 Task: Create a calendar event on May 16, 2023, from 3:00 PM to 4:00 PM, set a notification for 29 minutes before, and add 'hello goog morning' in the description.
Action: Mouse moved to (43, 105)
Screenshot: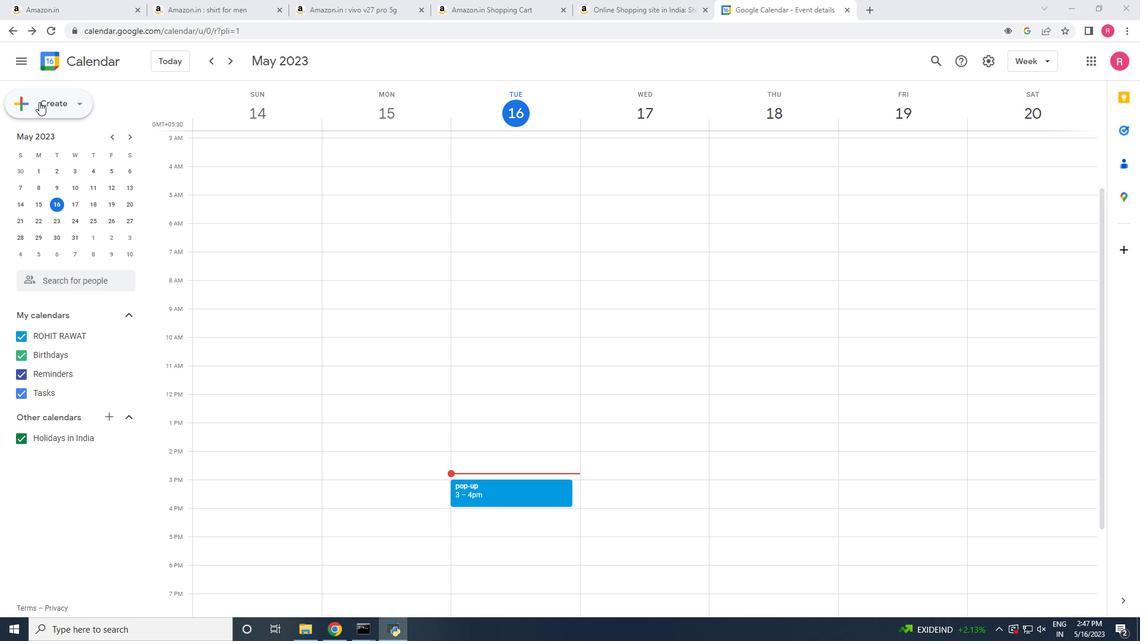 
Action: Mouse pressed left at (43, 105)
Screenshot: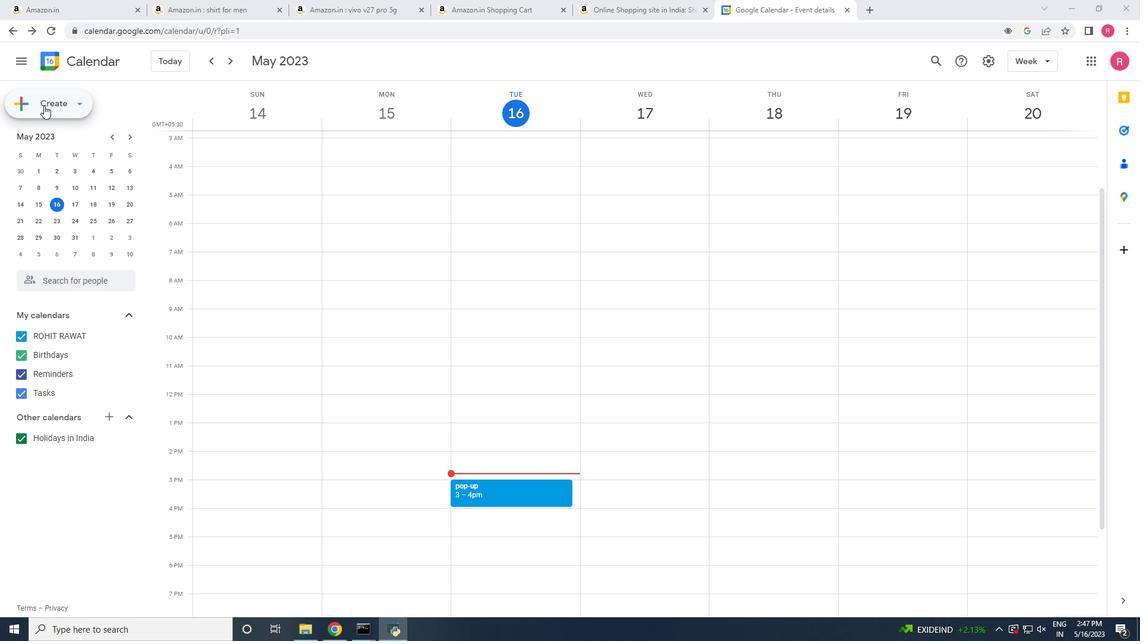 
Action: Mouse moved to (45, 140)
Screenshot: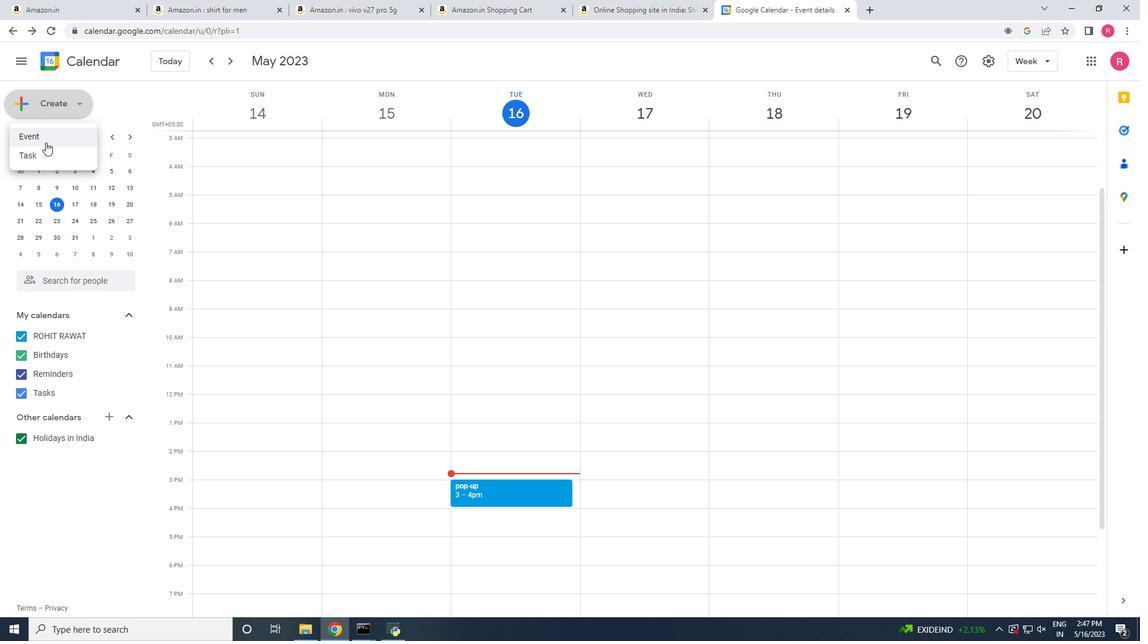 
Action: Mouse pressed left at (45, 140)
Screenshot: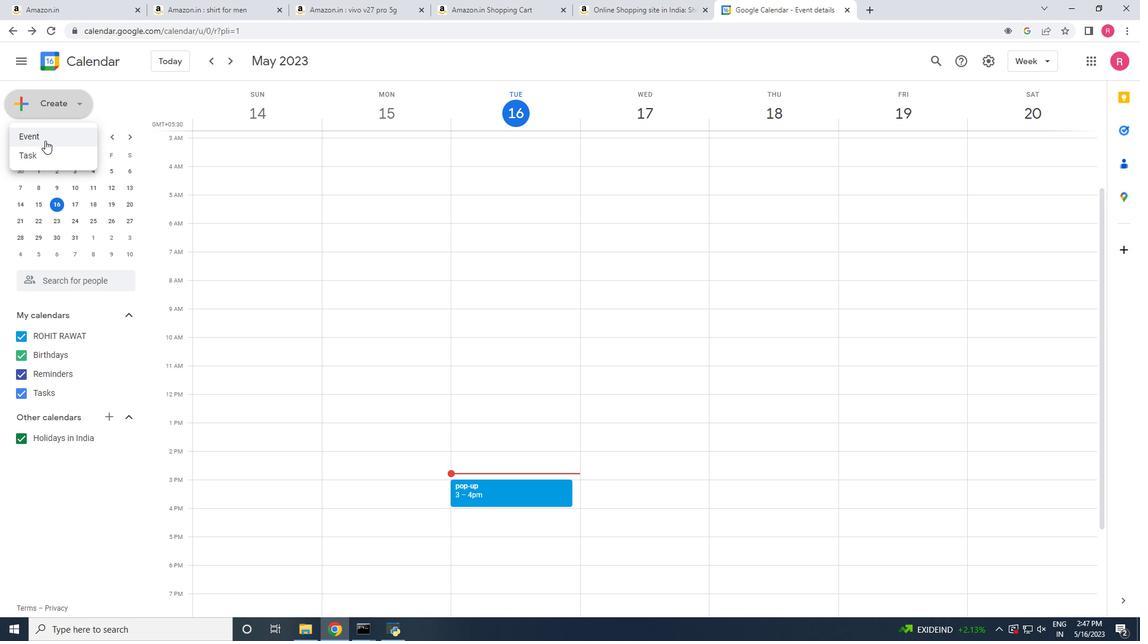 
Action: Mouse moved to (353, 471)
Screenshot: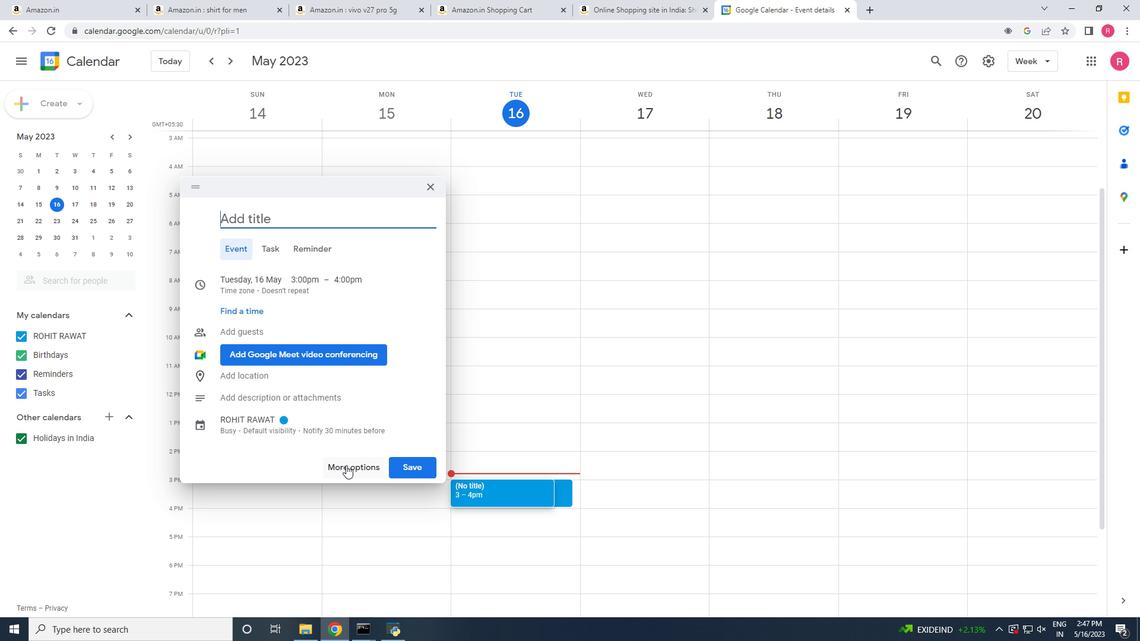 
Action: Mouse pressed left at (353, 471)
Screenshot: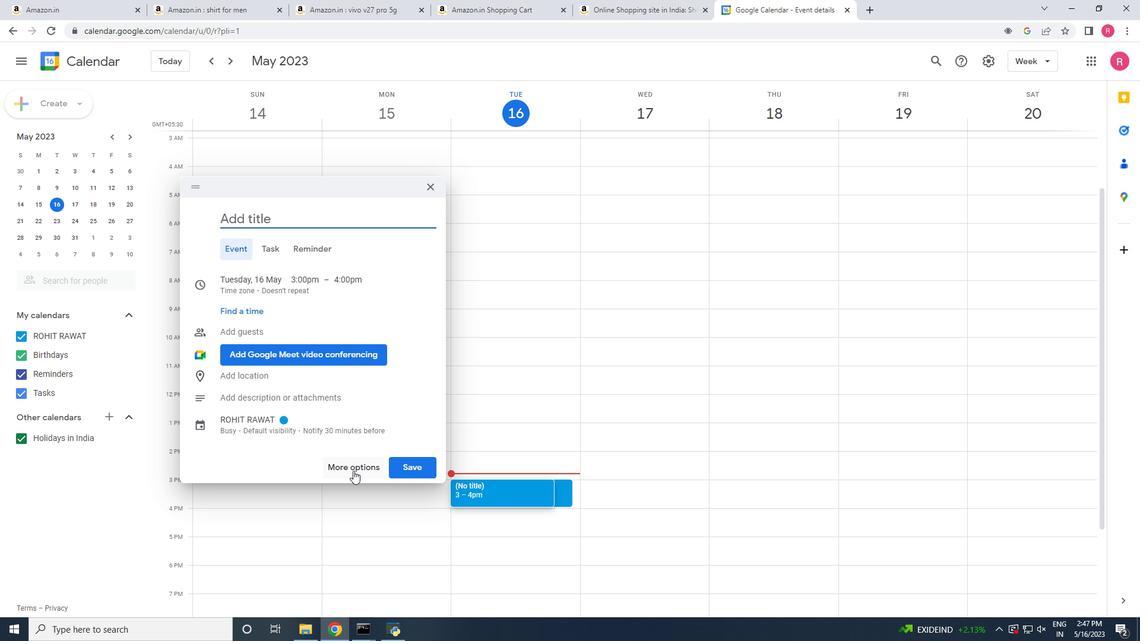 
Action: Mouse moved to (77, 254)
Screenshot: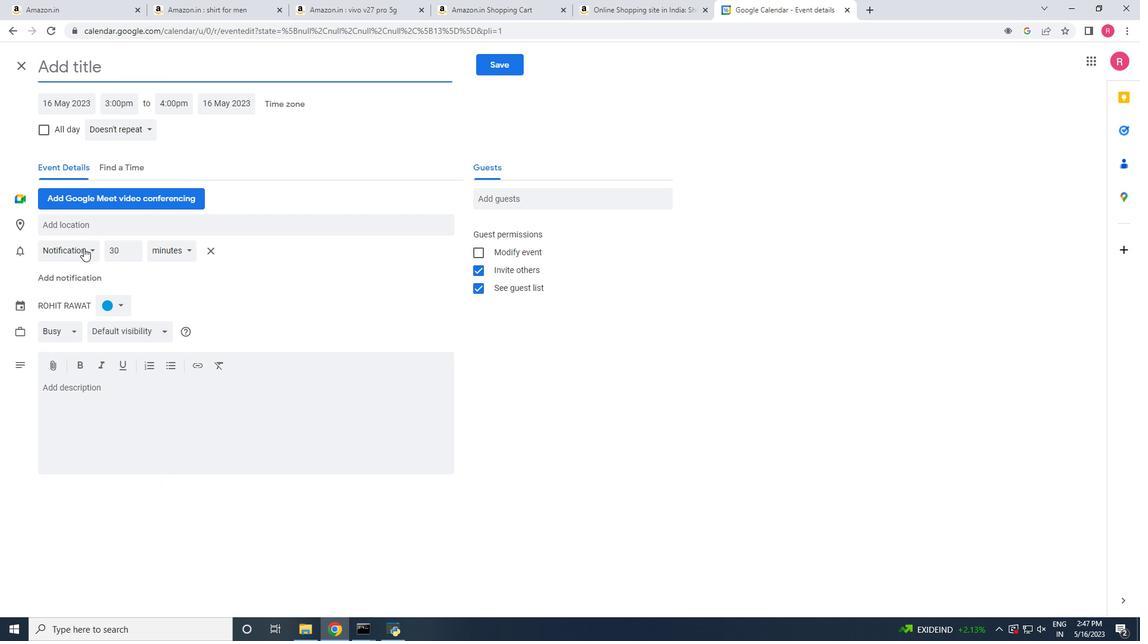 
Action: Mouse pressed left at (77, 254)
Screenshot: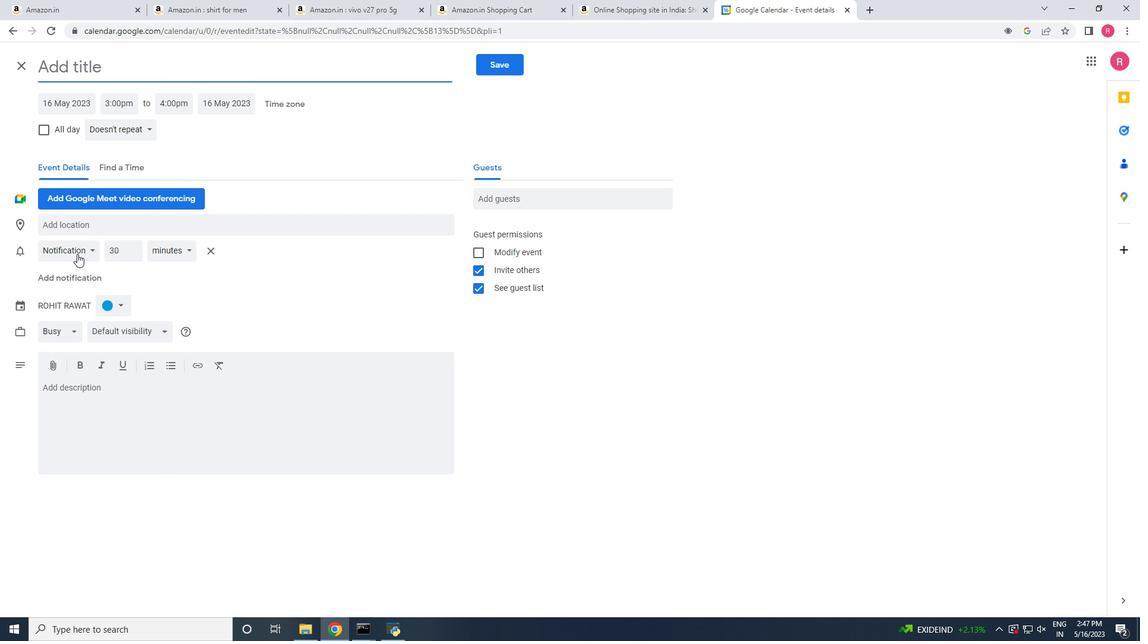 
Action: Mouse moved to (119, 254)
Screenshot: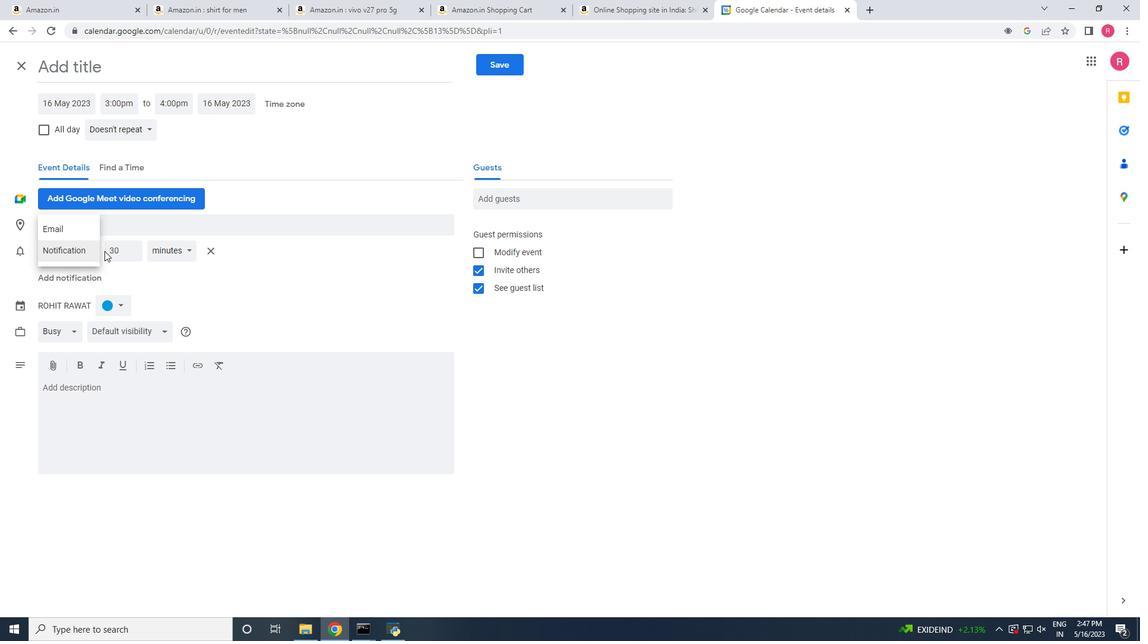 
Action: Mouse pressed left at (119, 254)
Screenshot: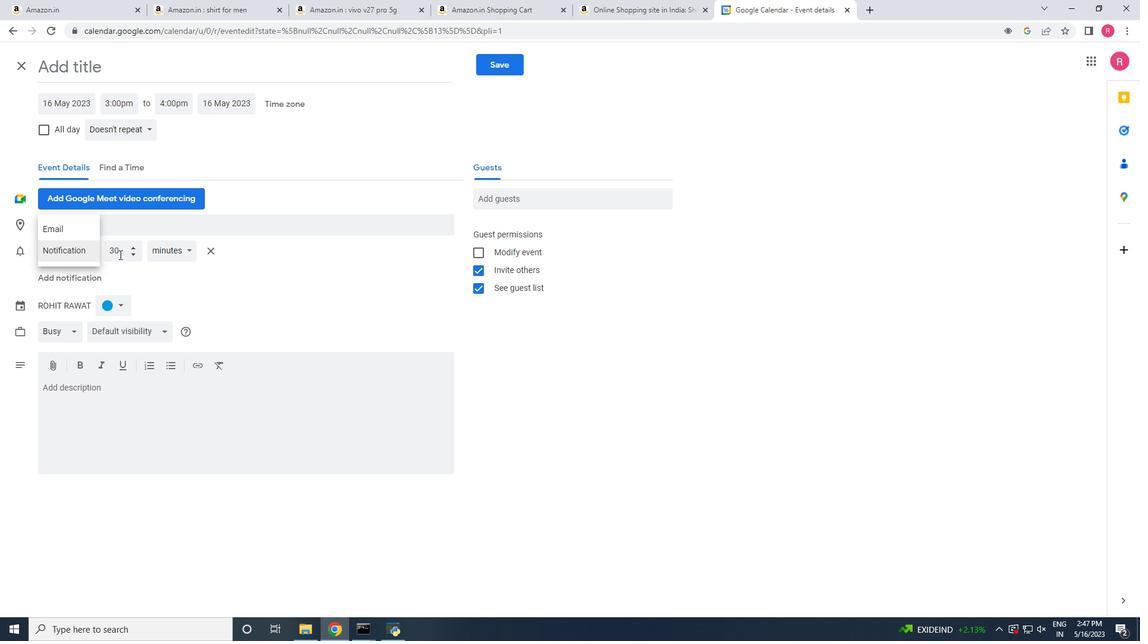 
Action: Mouse moved to (133, 256)
Screenshot: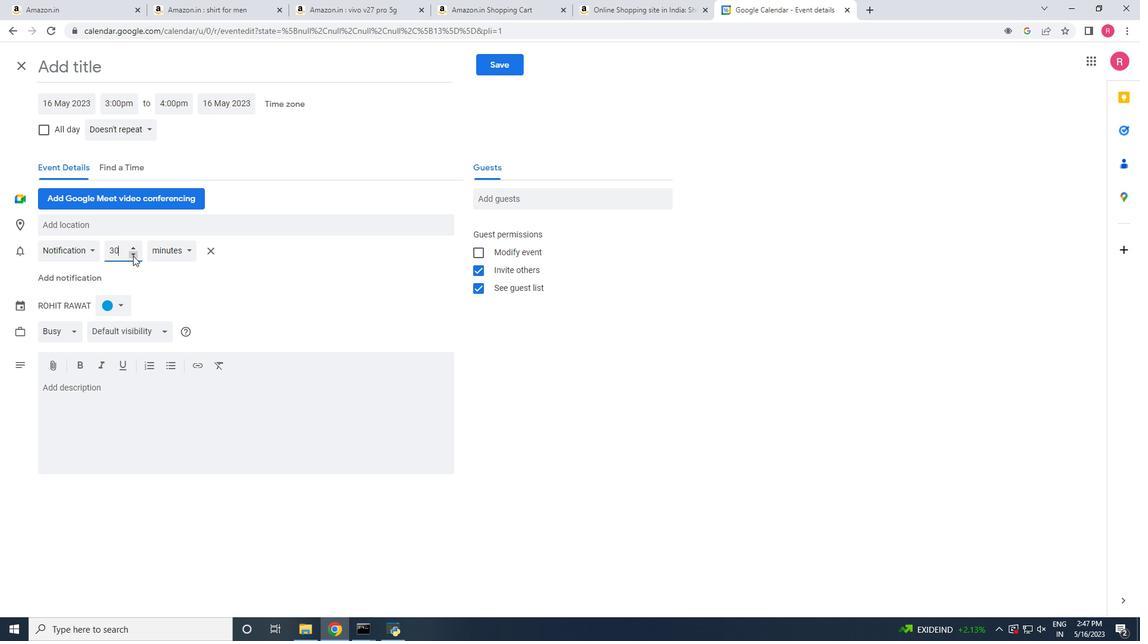 
Action: Mouse pressed left at (133, 256)
Screenshot: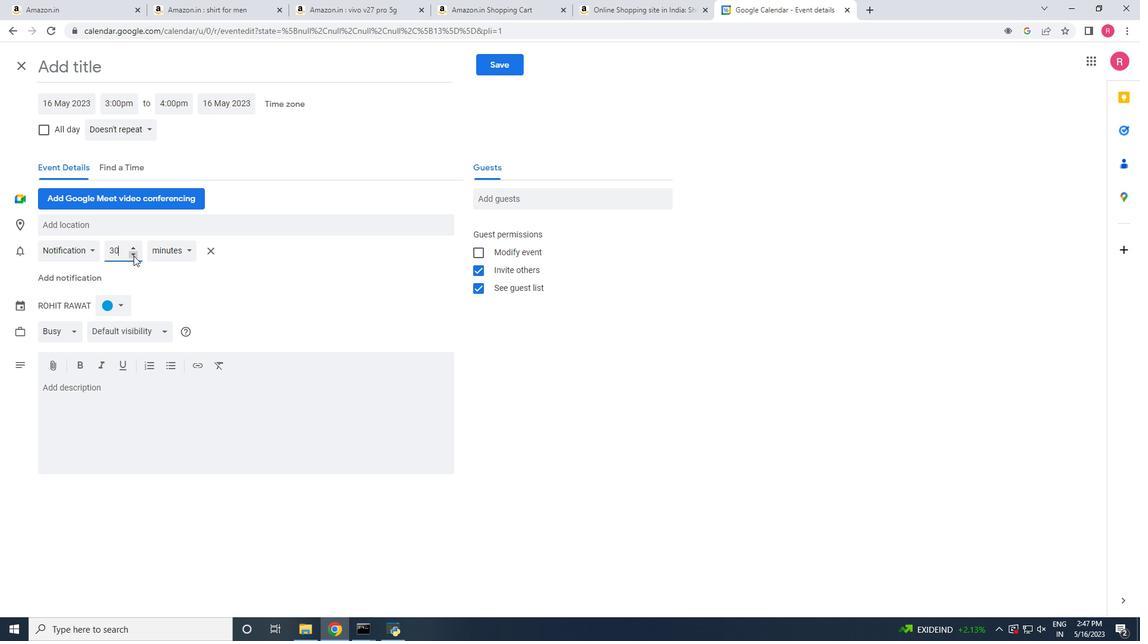 
Action: Mouse moved to (159, 286)
Screenshot: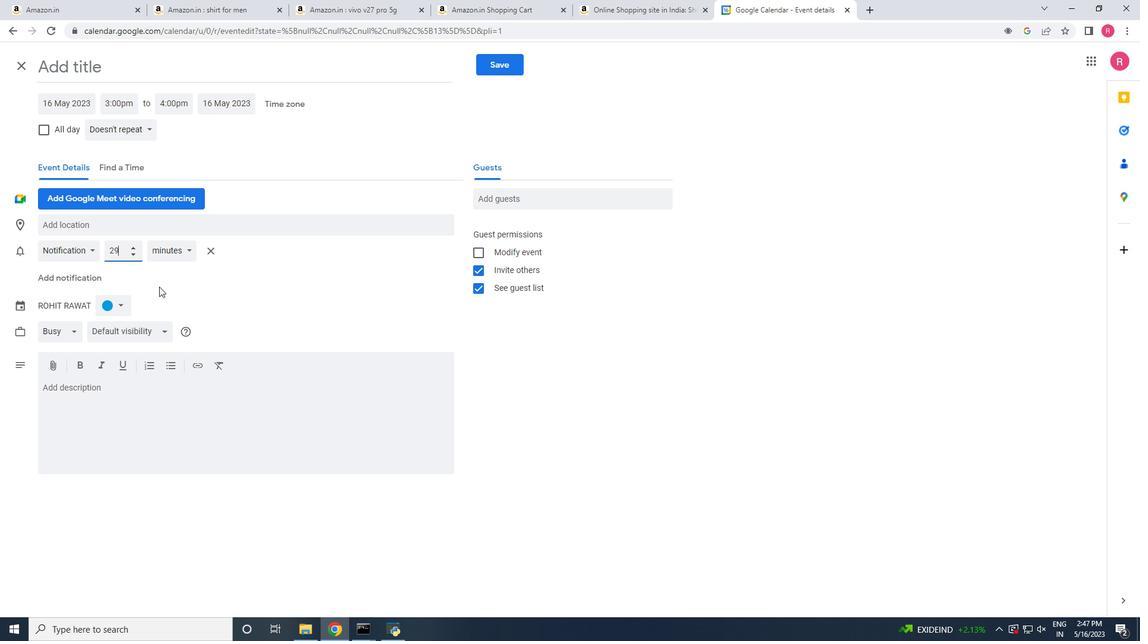 
Action: Mouse pressed left at (159, 286)
Screenshot: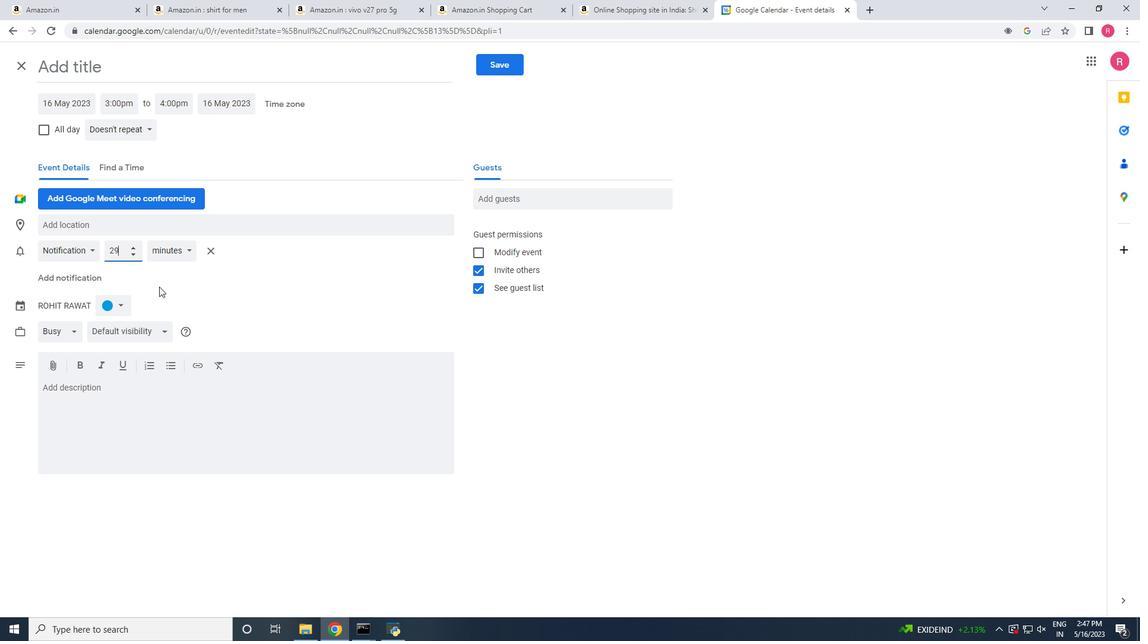 
Action: Mouse moved to (121, 399)
Screenshot: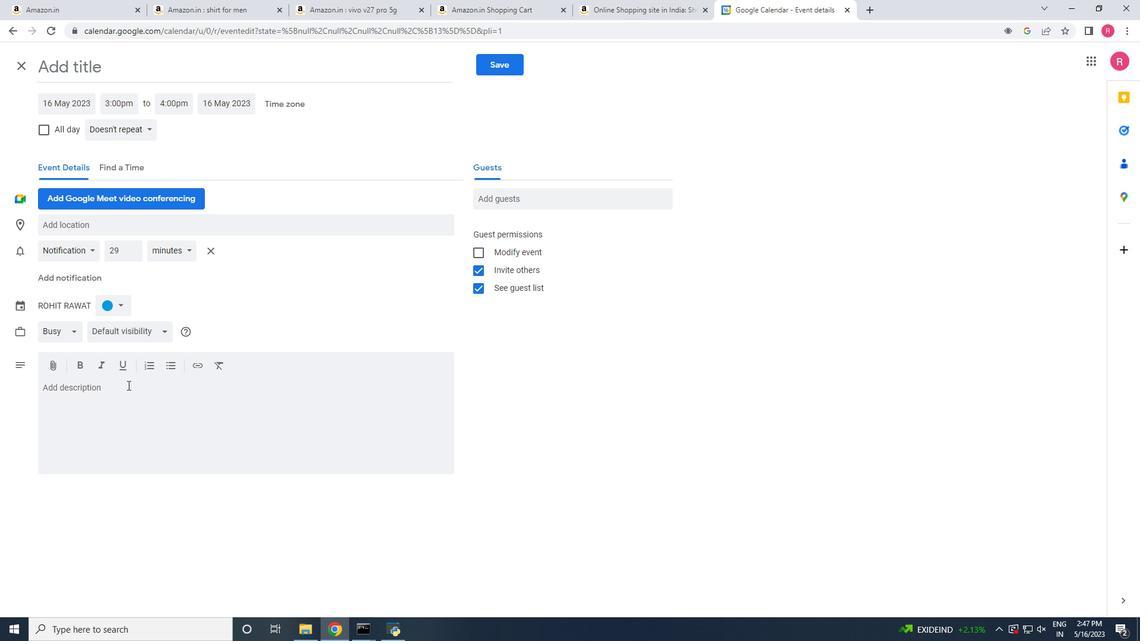 
Action: Mouse pressed left at (121, 399)
Screenshot: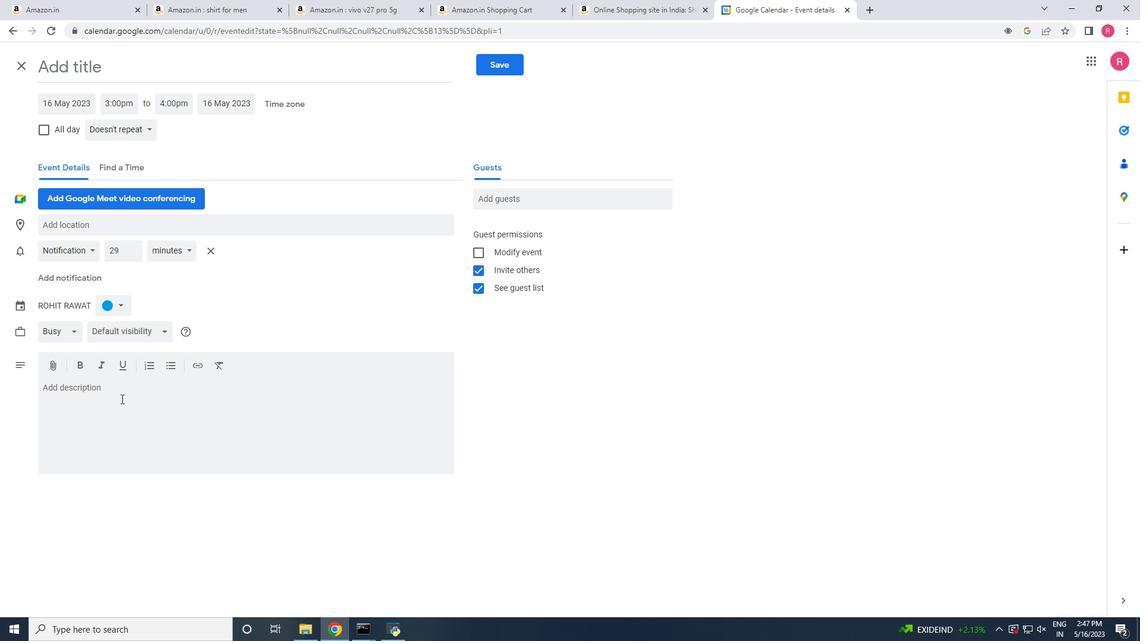 
Action: Mouse moved to (1140, 169)
Screenshot: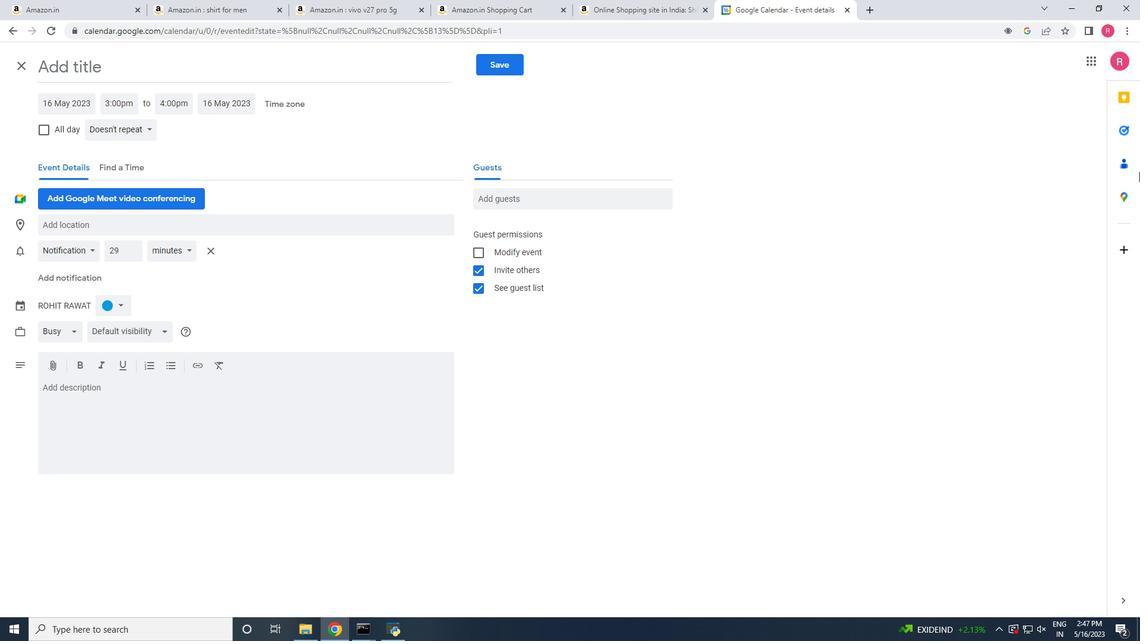 
Action: Key pressed hello<Key.space>goog<Key.space>morning<Key.enter>
Screenshot: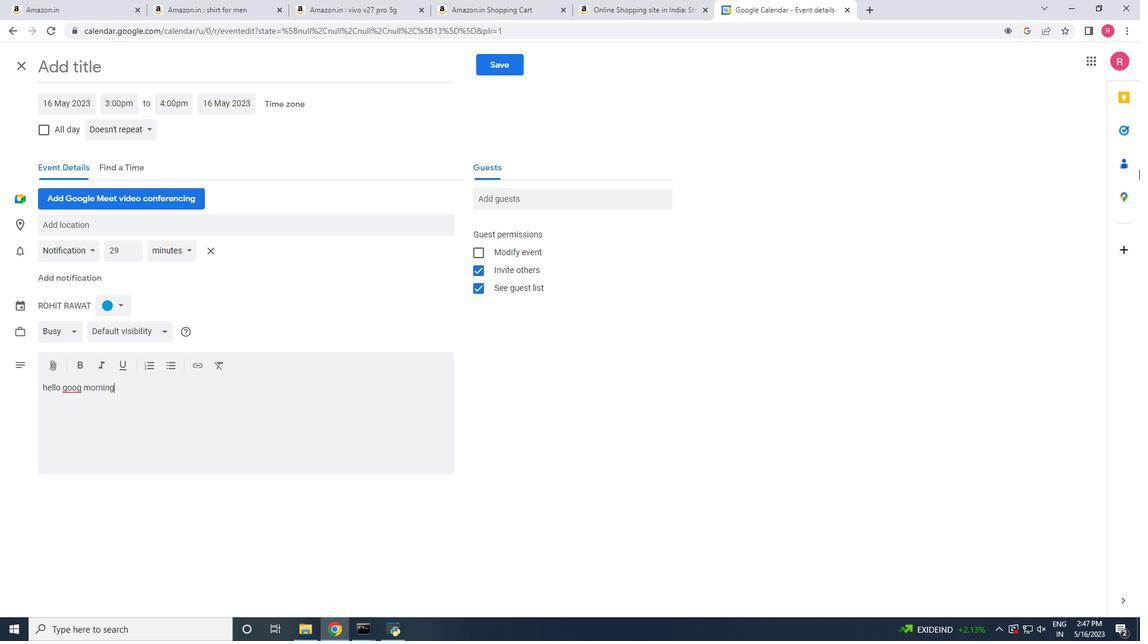 
Action: Mouse moved to (497, 65)
Screenshot: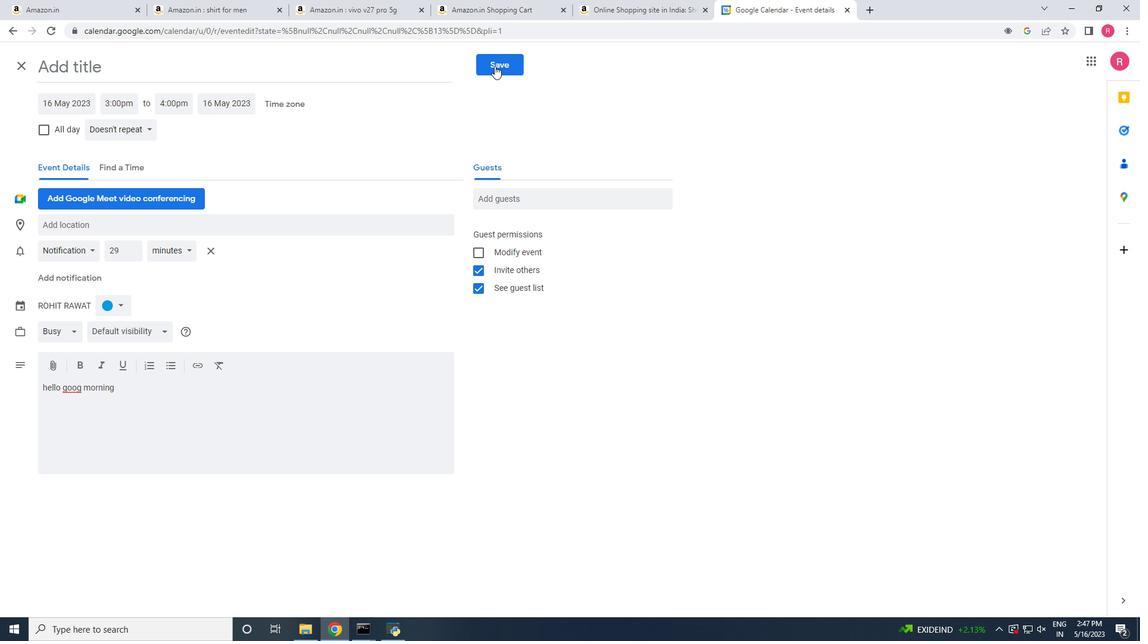 
Action: Mouse pressed left at (497, 65)
Screenshot: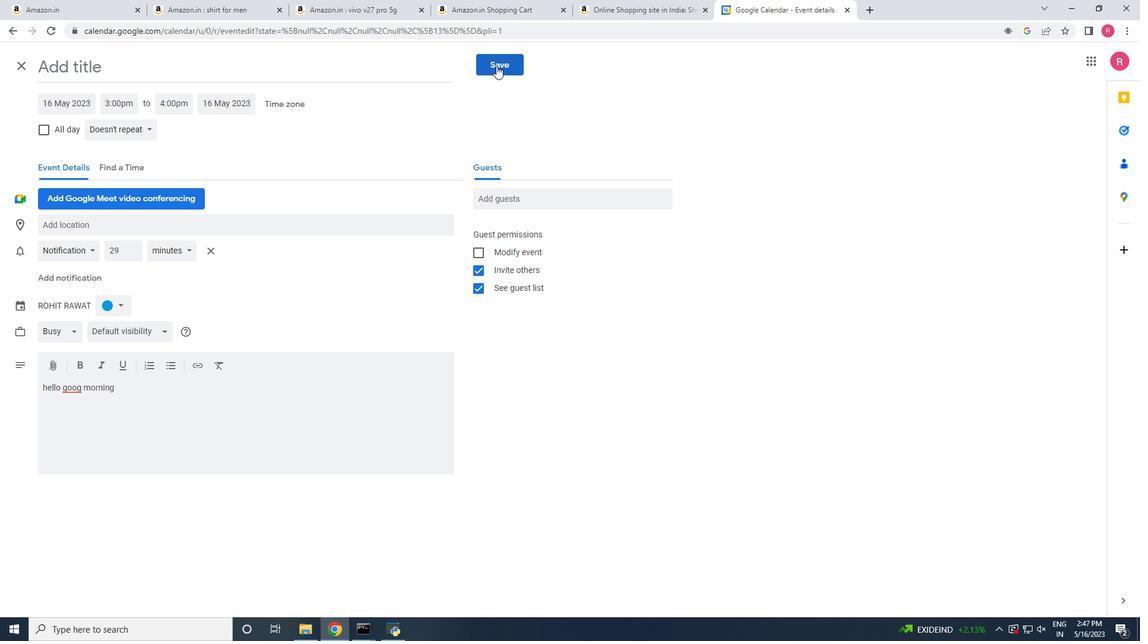 
